 Task: Create a rule when the due date is marked ascomplete in a card by anyone except me.
Action: Mouse moved to (969, 82)
Screenshot: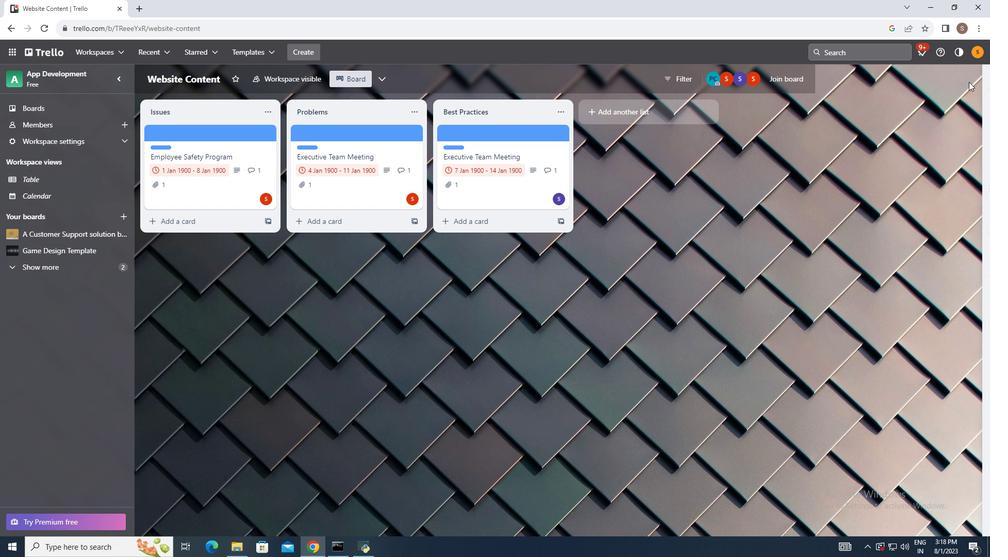 
Action: Mouse pressed left at (969, 82)
Screenshot: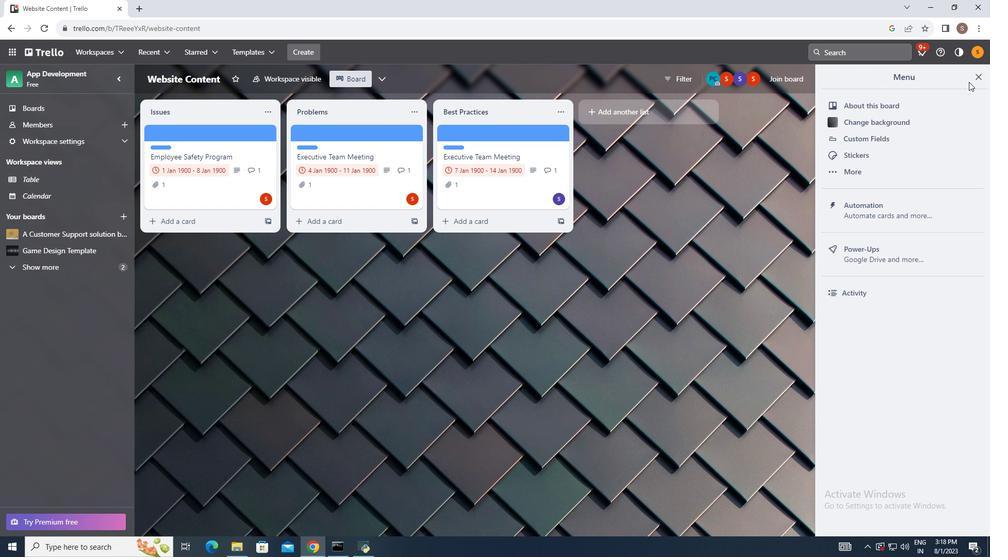 
Action: Mouse moved to (921, 205)
Screenshot: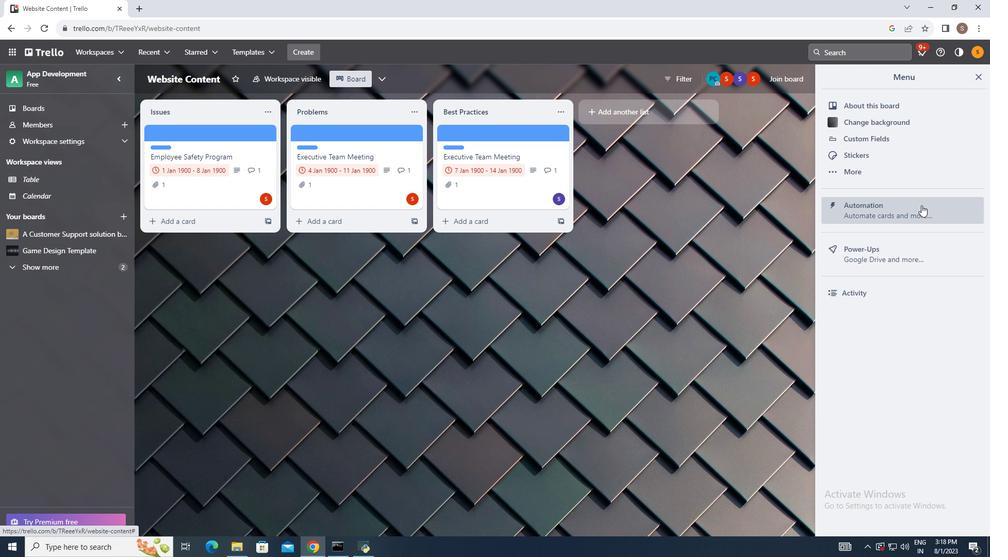 
Action: Mouse pressed left at (921, 205)
Screenshot: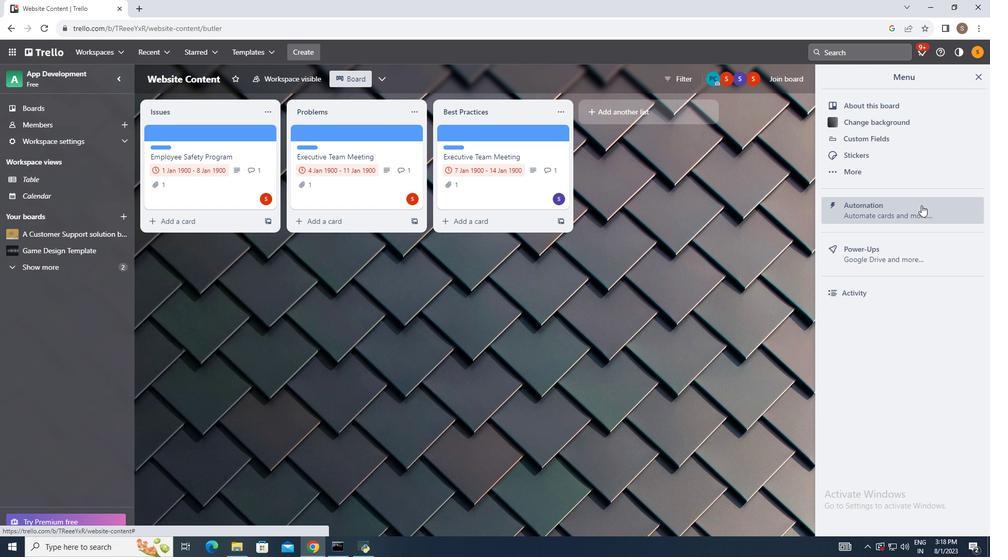 
Action: Mouse moved to (185, 167)
Screenshot: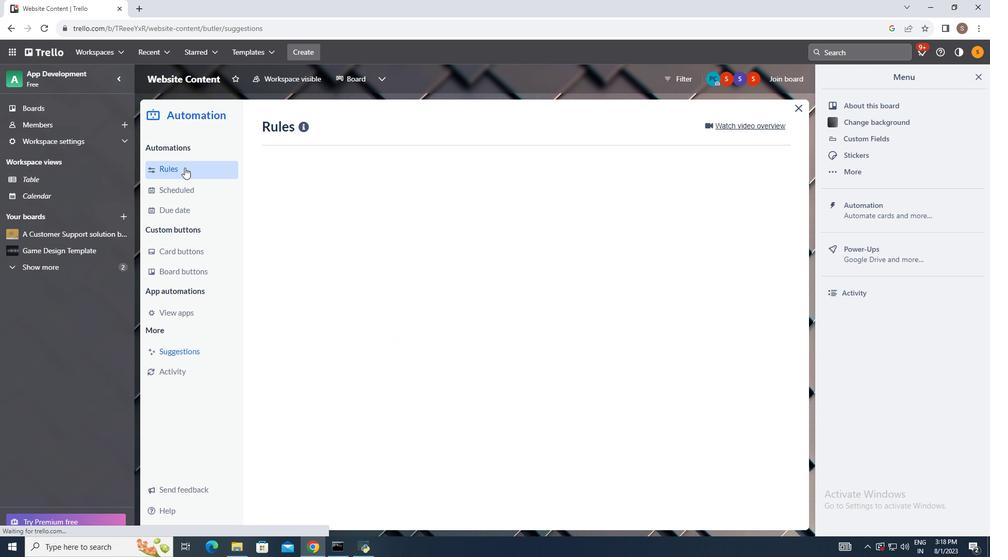 
Action: Mouse pressed left at (185, 167)
Screenshot: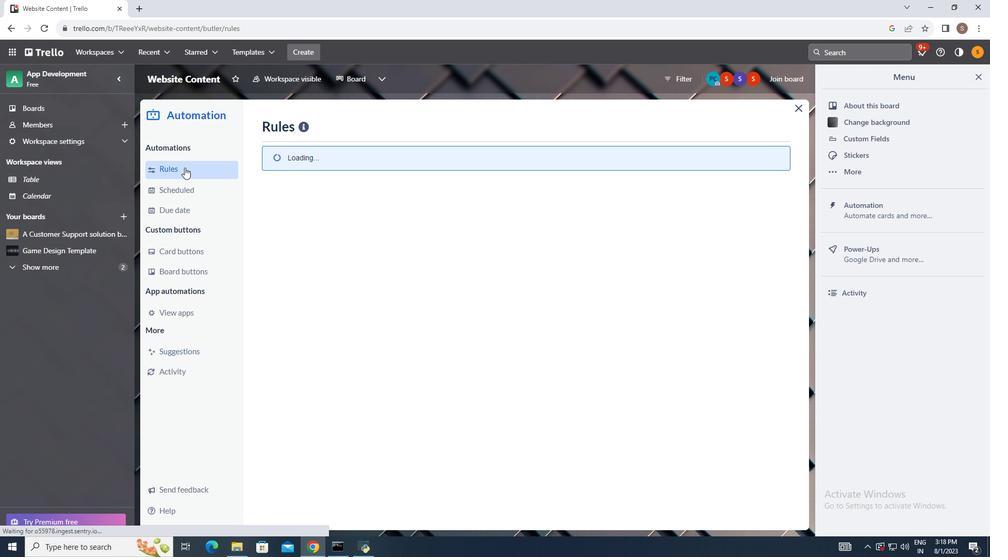
Action: Mouse moved to (704, 127)
Screenshot: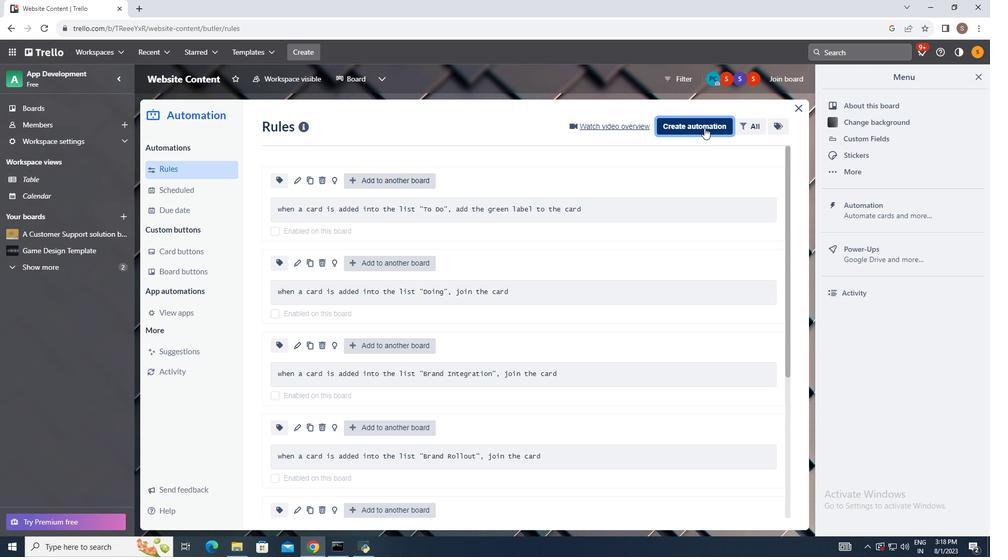 
Action: Mouse pressed left at (704, 127)
Screenshot: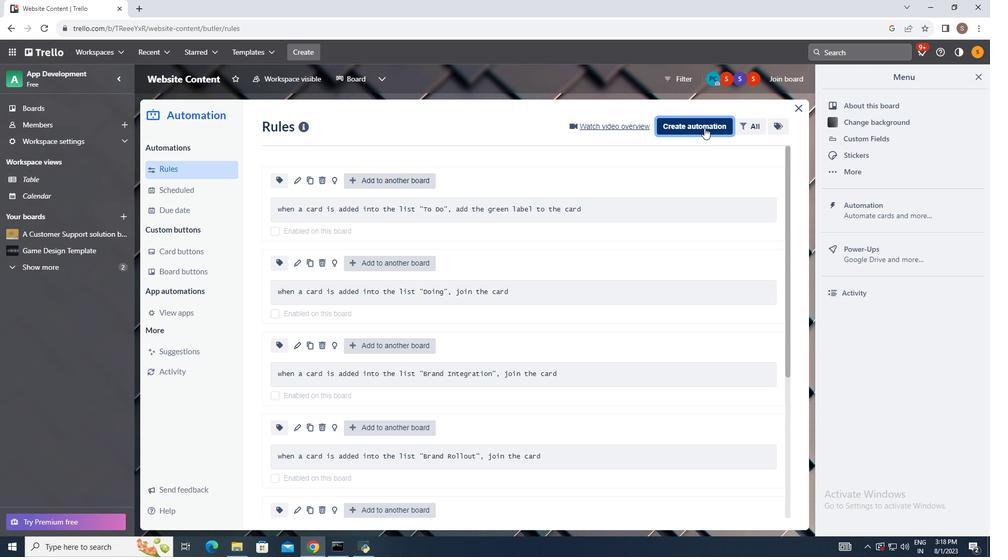 
Action: Mouse moved to (459, 224)
Screenshot: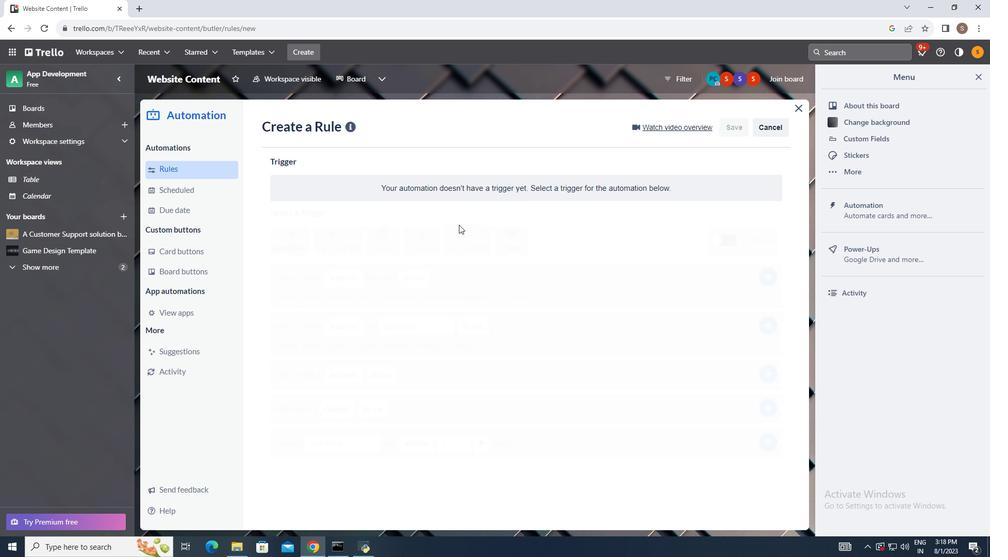 
Action: Mouse pressed left at (459, 224)
Screenshot: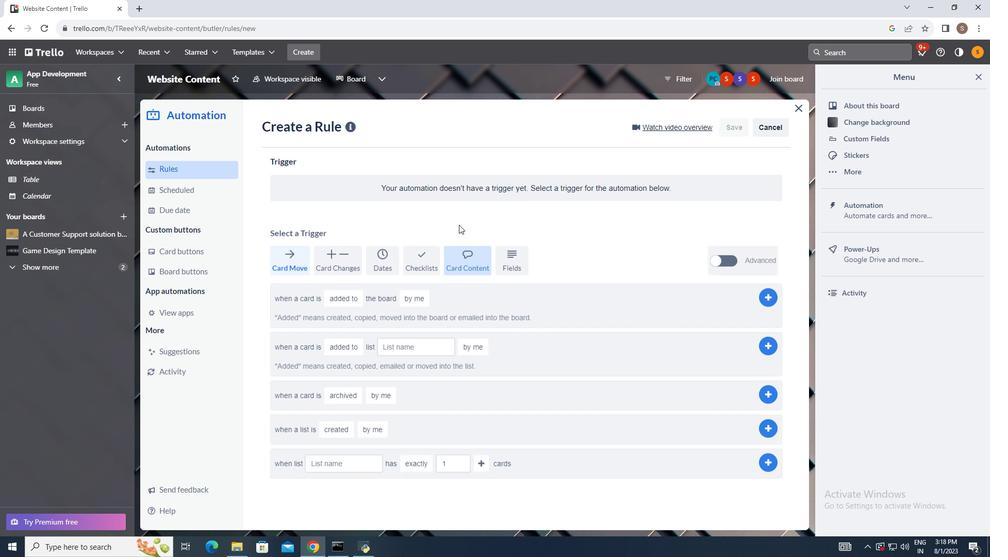 
Action: Mouse moved to (387, 257)
Screenshot: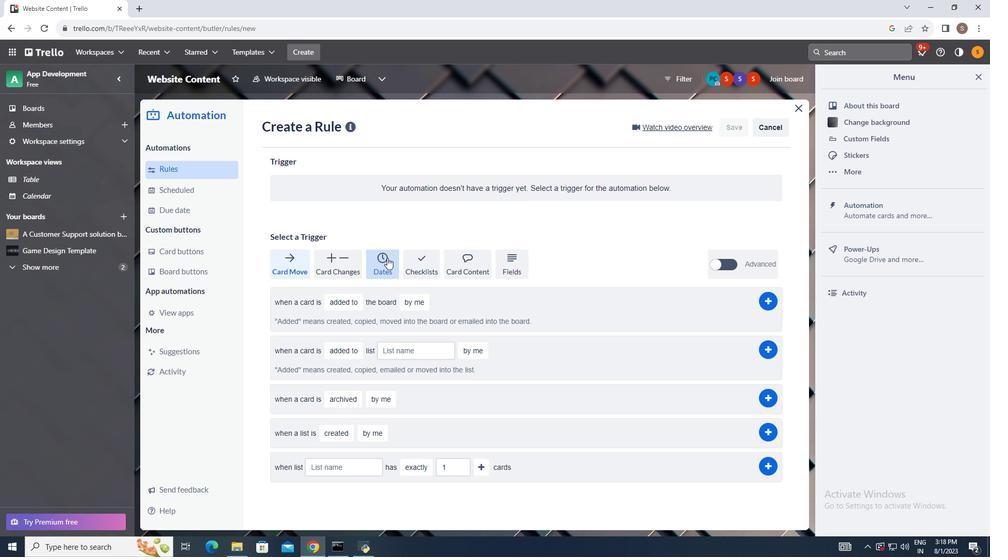
Action: Mouse pressed left at (387, 257)
Screenshot: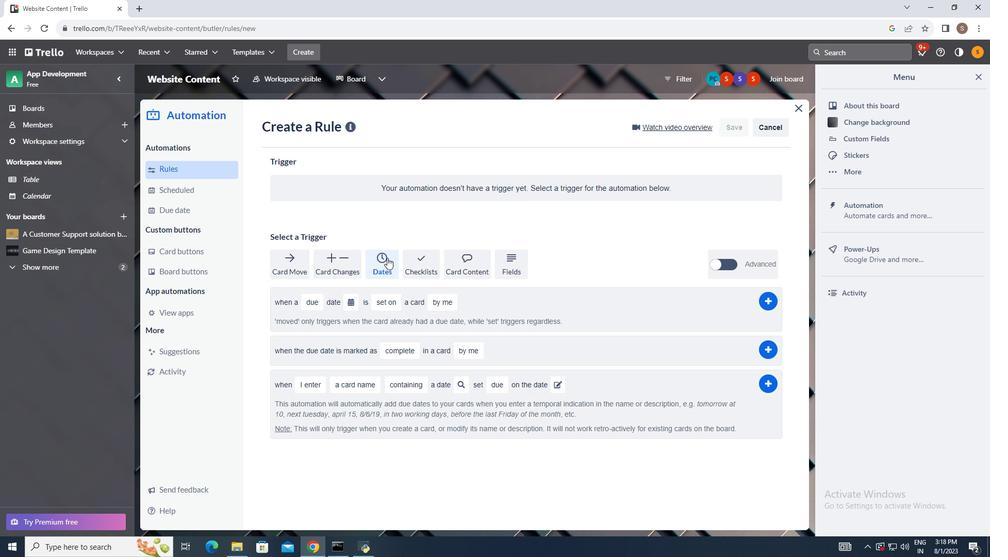 
Action: Mouse moved to (389, 349)
Screenshot: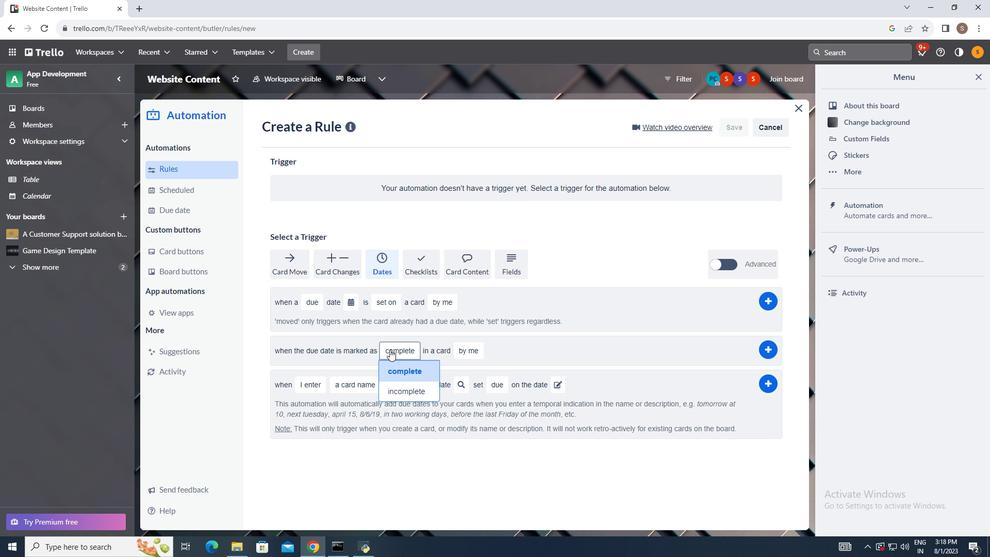 
Action: Mouse pressed left at (389, 349)
Screenshot: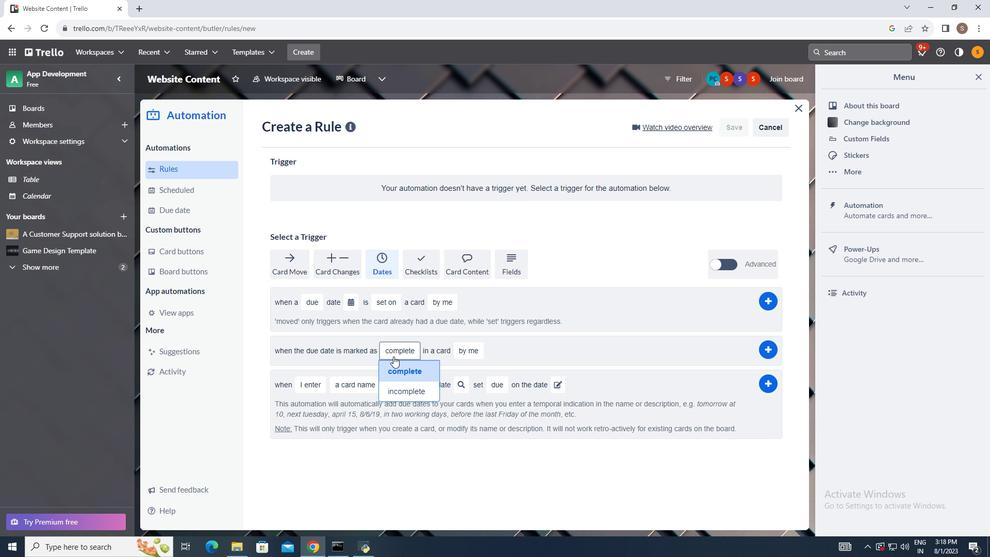 
Action: Mouse moved to (399, 368)
Screenshot: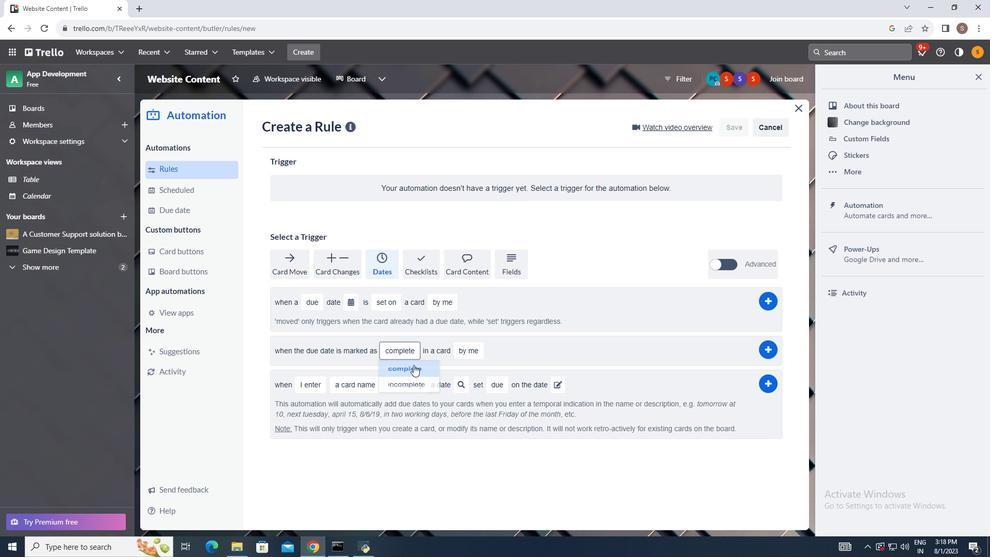 
Action: Mouse pressed left at (399, 368)
Screenshot: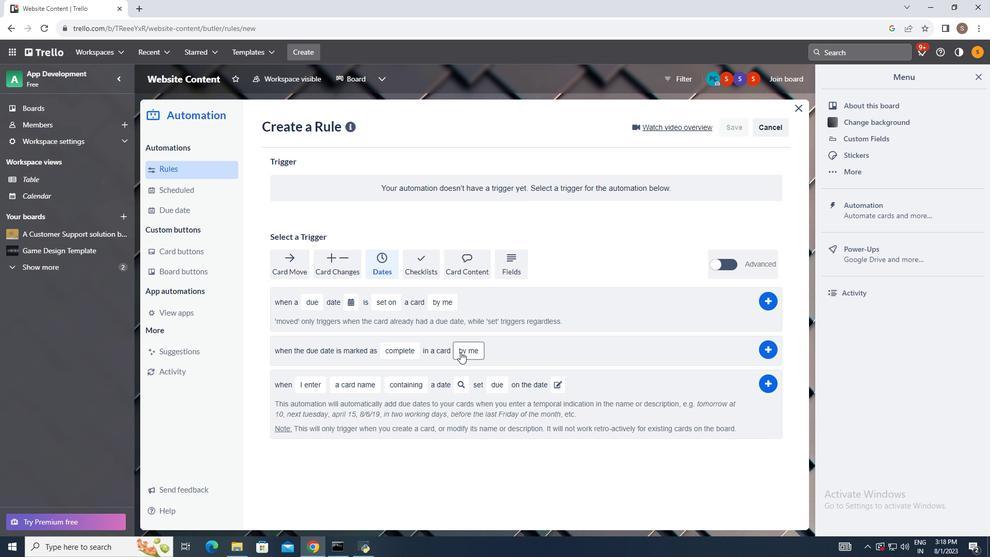 
Action: Mouse moved to (465, 350)
Screenshot: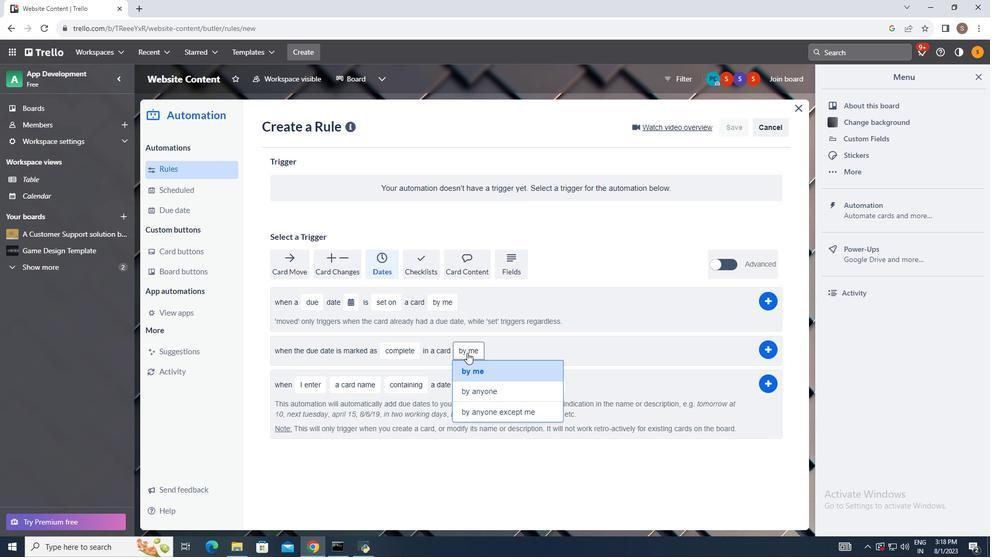 
Action: Mouse pressed left at (465, 350)
Screenshot: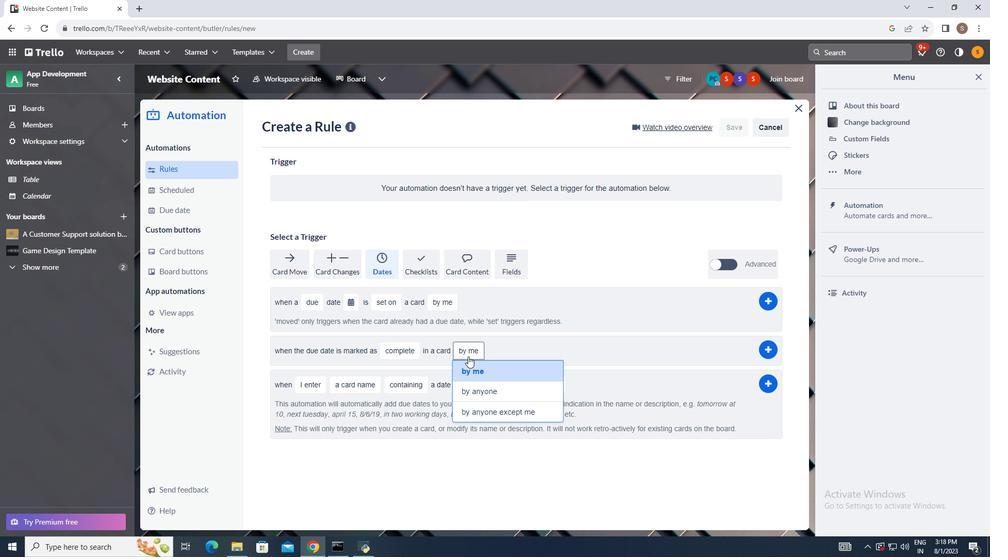 
Action: Mouse moved to (486, 414)
Screenshot: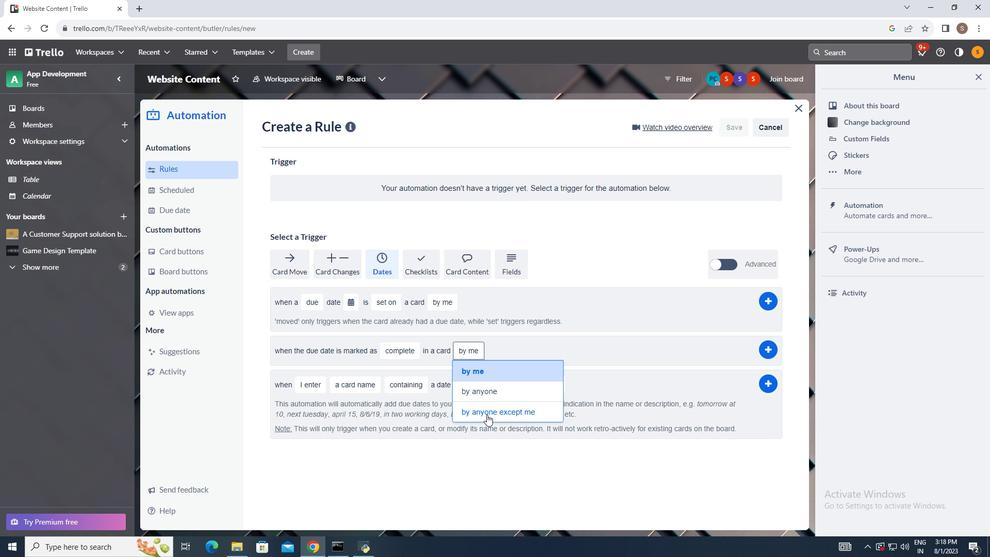 
Action: Mouse pressed left at (486, 414)
Screenshot: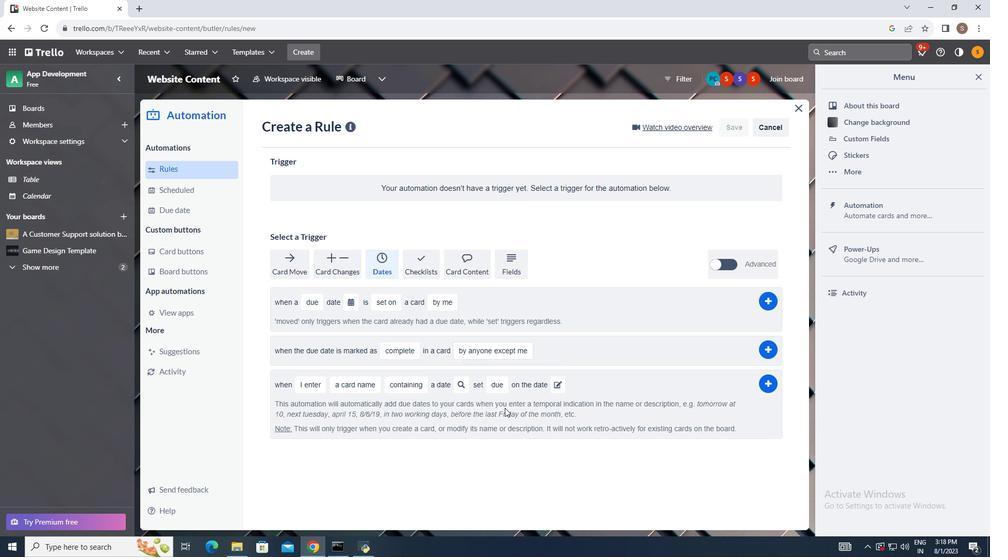 
Action: Mouse moved to (767, 343)
Screenshot: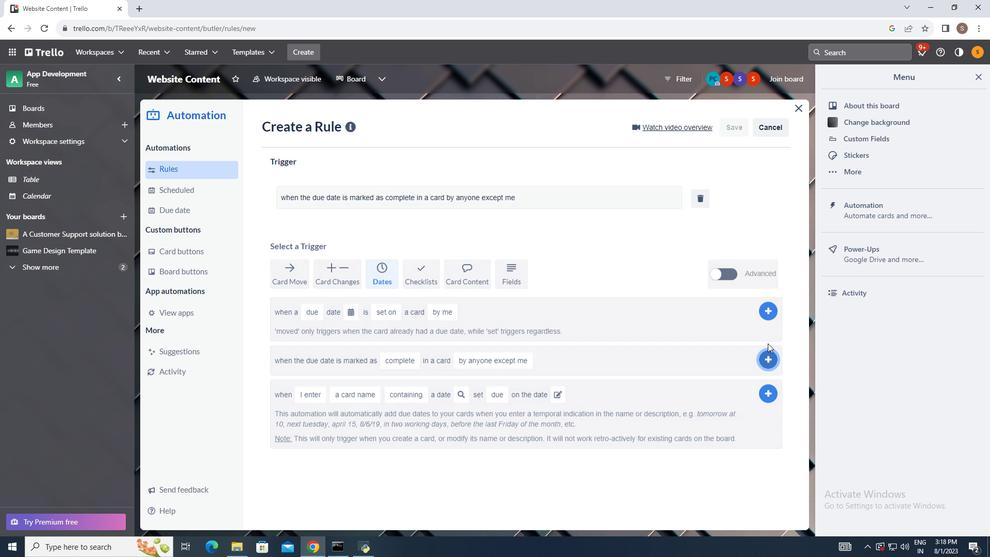 
Action: Mouse pressed left at (767, 343)
Screenshot: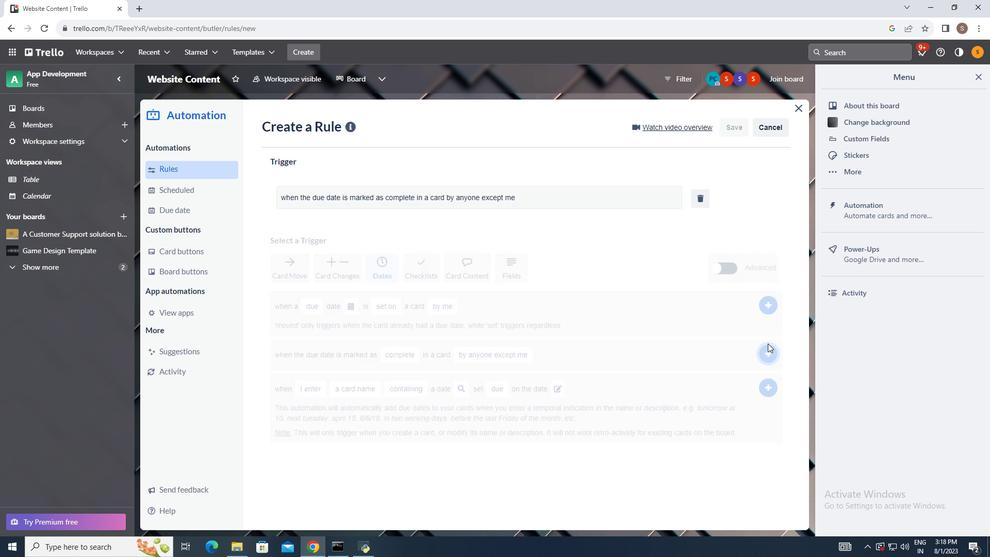 
Action: Mouse moved to (672, 312)
Screenshot: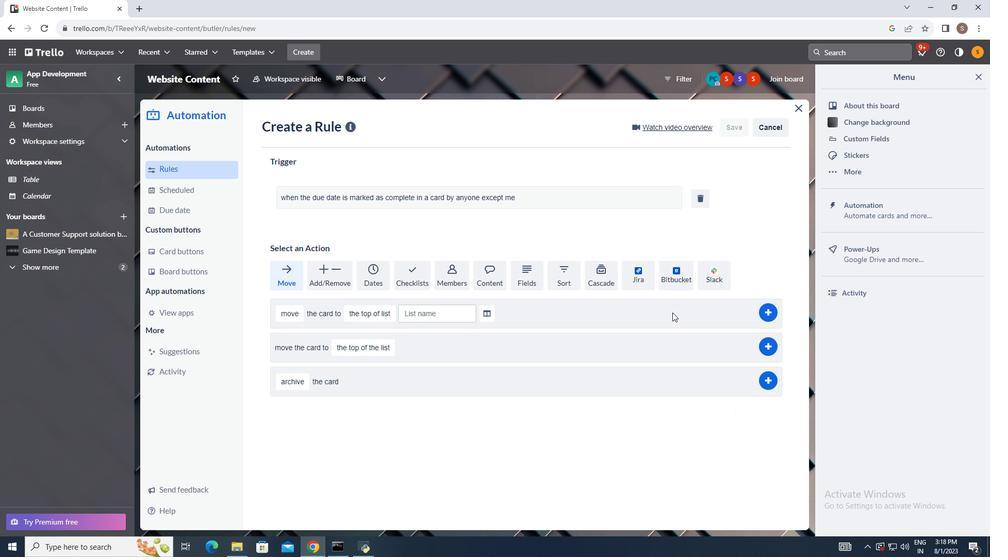 
